 Task: Create a section DevOps Automation Sprint and in the section, add a milestone Data Governance in the project AppWave
Action: Mouse moved to (67, 290)
Screenshot: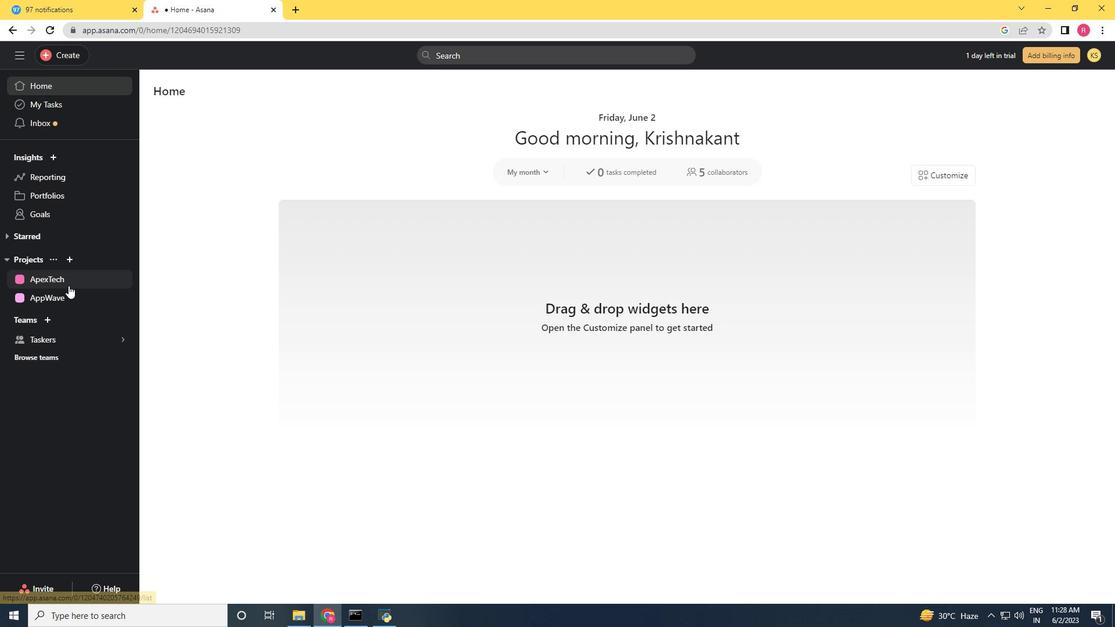 
Action: Mouse pressed left at (67, 290)
Screenshot: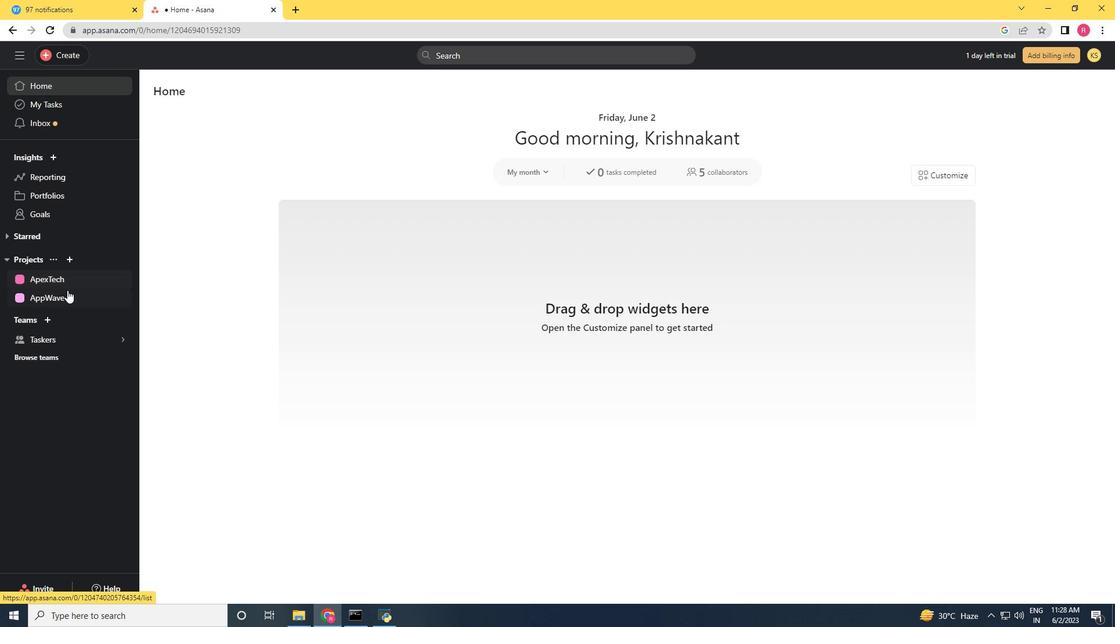 
Action: Mouse moved to (283, 485)
Screenshot: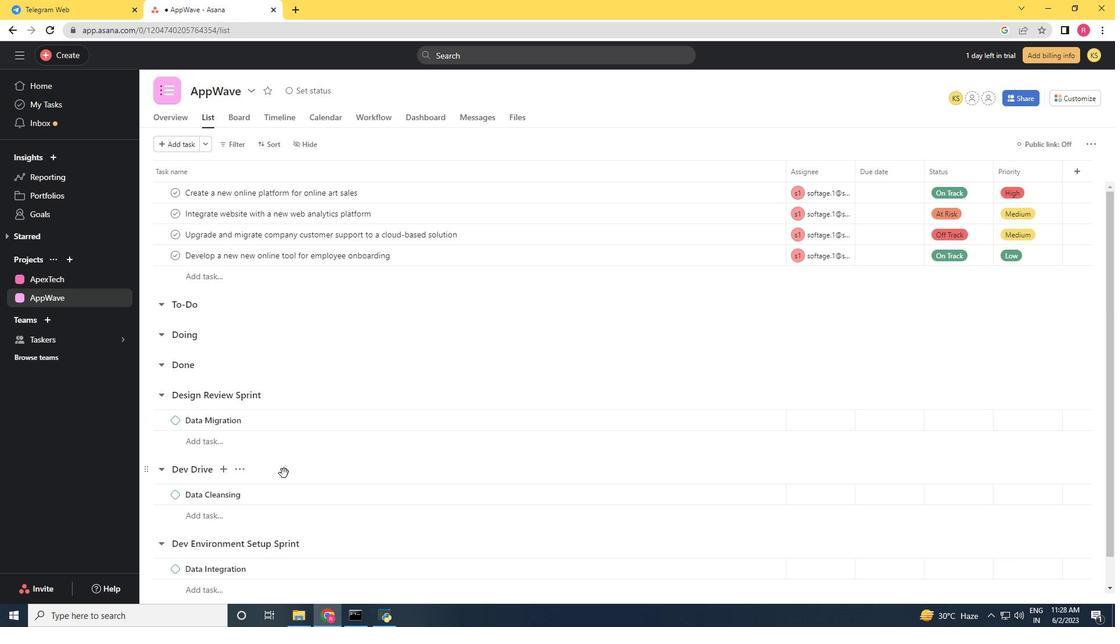 
Action: Mouse scrolled (283, 484) with delta (0, 0)
Screenshot: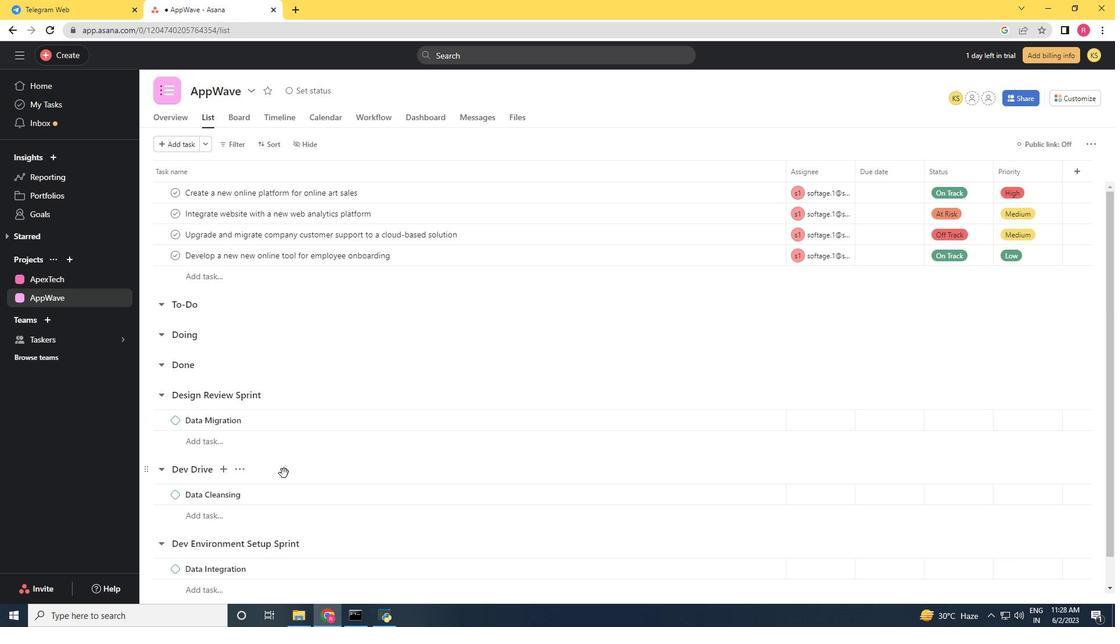 
Action: Mouse moved to (283, 486)
Screenshot: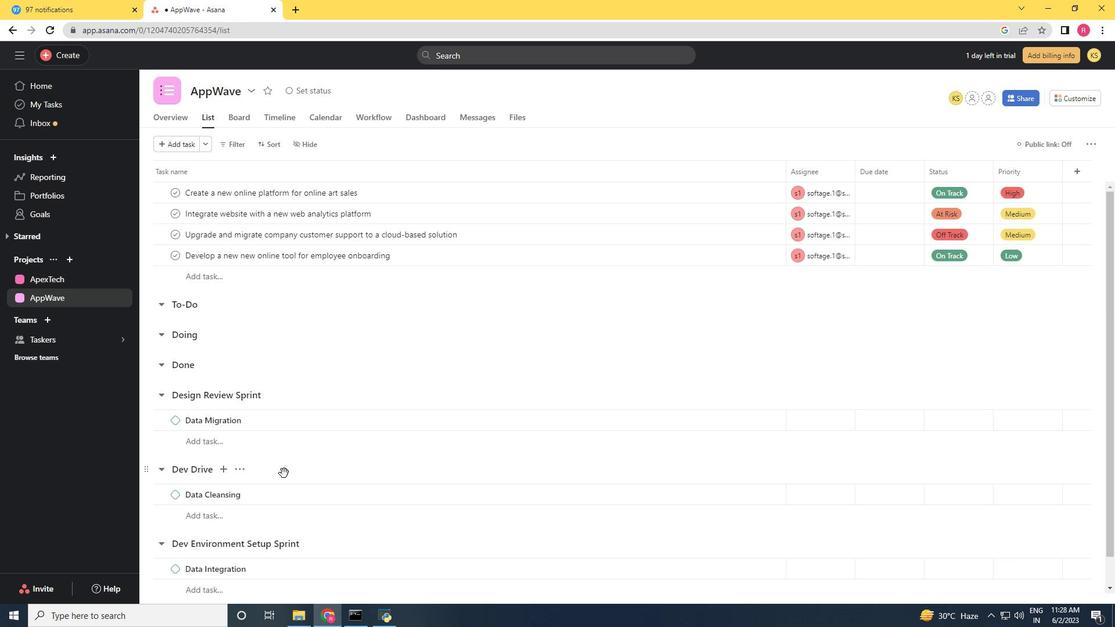
Action: Mouse scrolled (283, 486) with delta (0, 0)
Screenshot: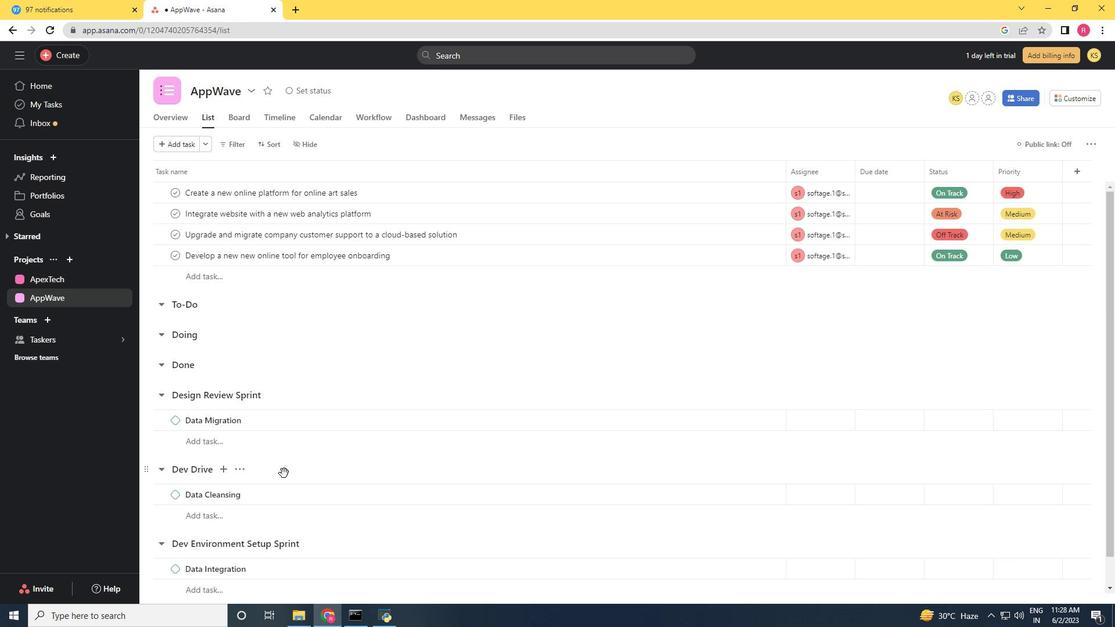 
Action: Mouse moved to (282, 487)
Screenshot: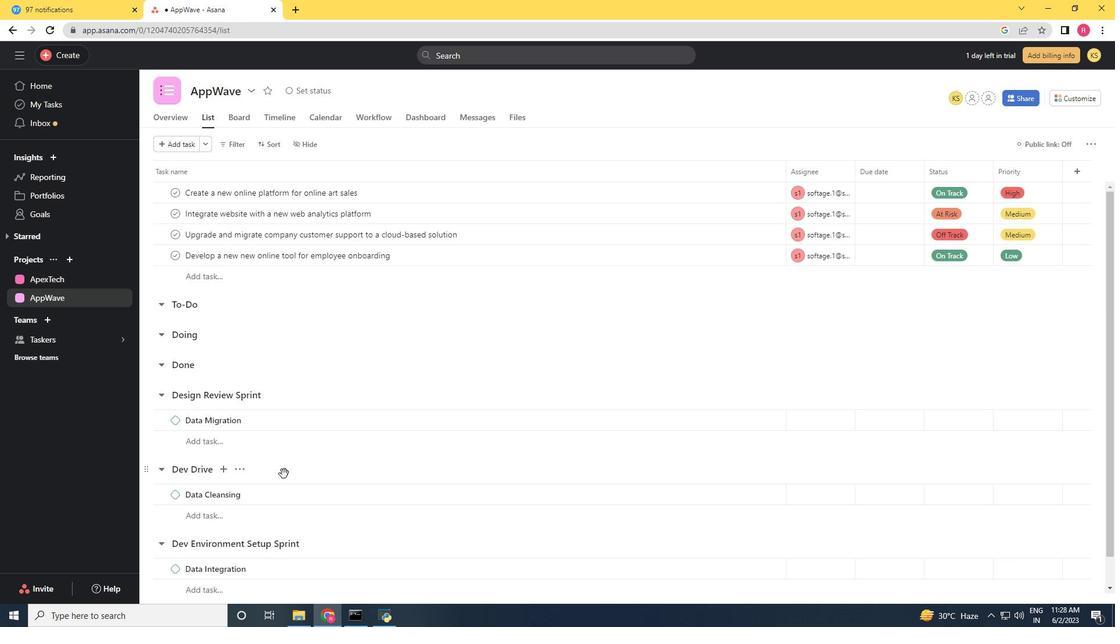 
Action: Mouse scrolled (282, 486) with delta (0, 0)
Screenshot: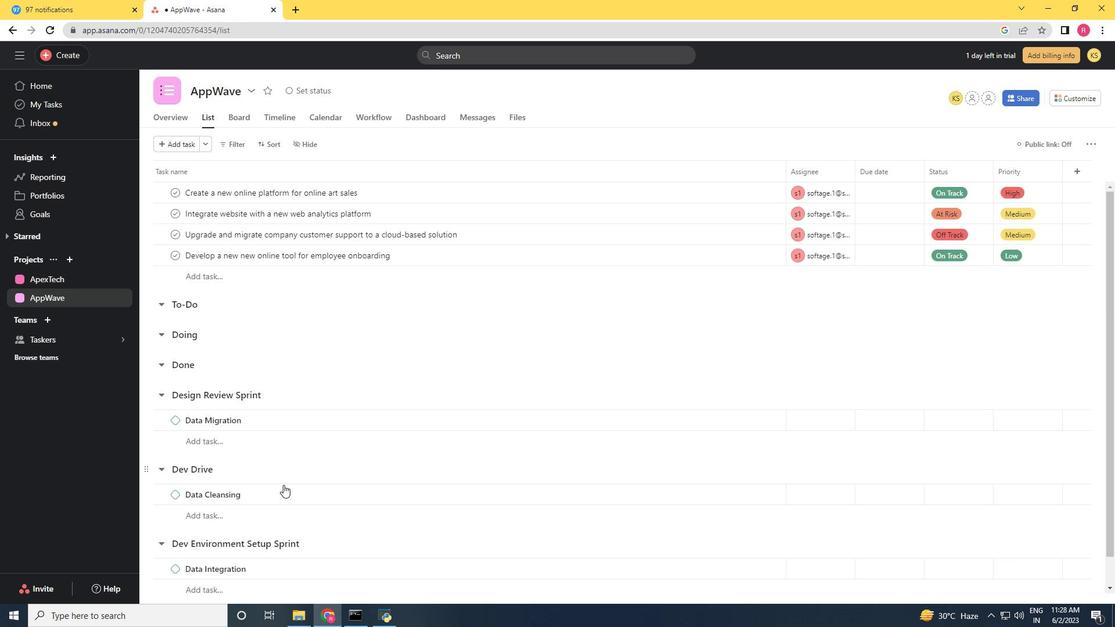 
Action: Mouse moved to (191, 583)
Screenshot: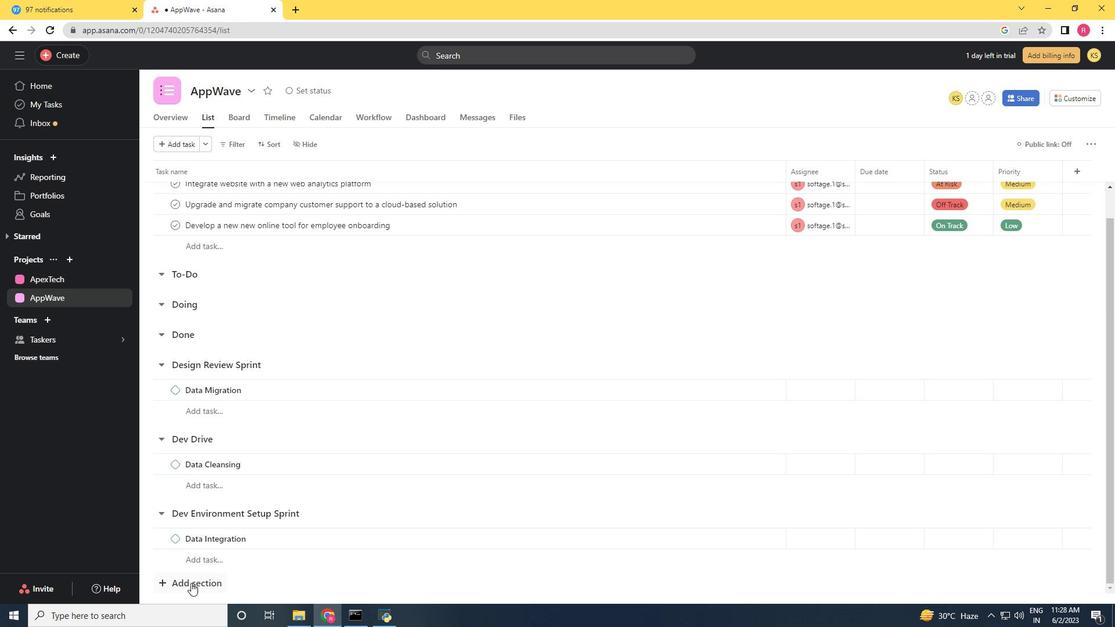 
Action: Mouse pressed left at (191, 583)
Screenshot: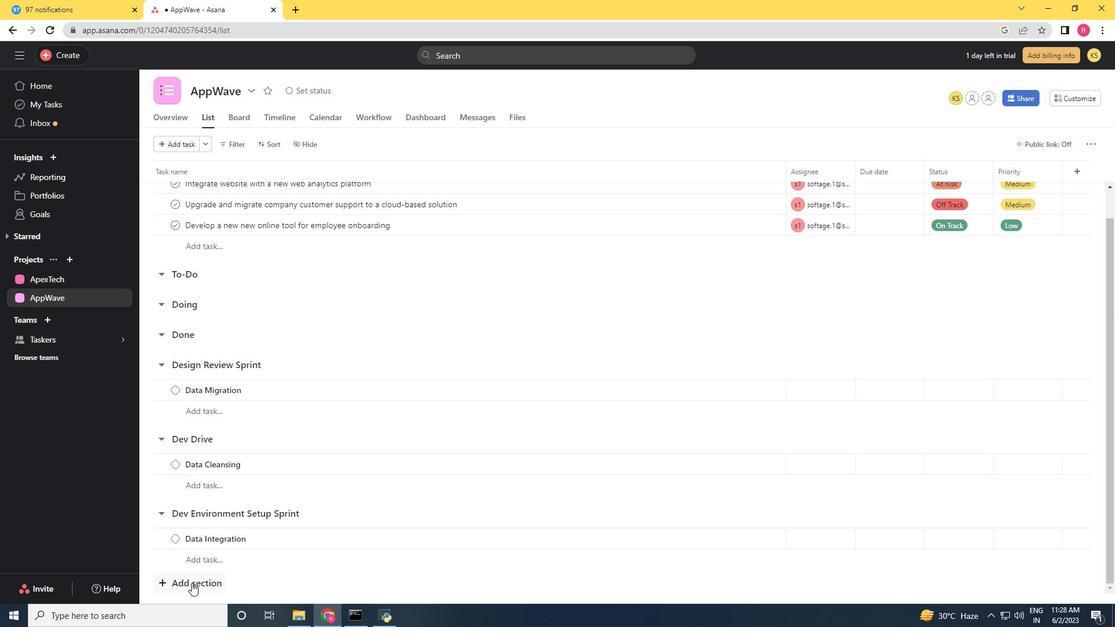 
Action: Mouse moved to (190, 584)
Screenshot: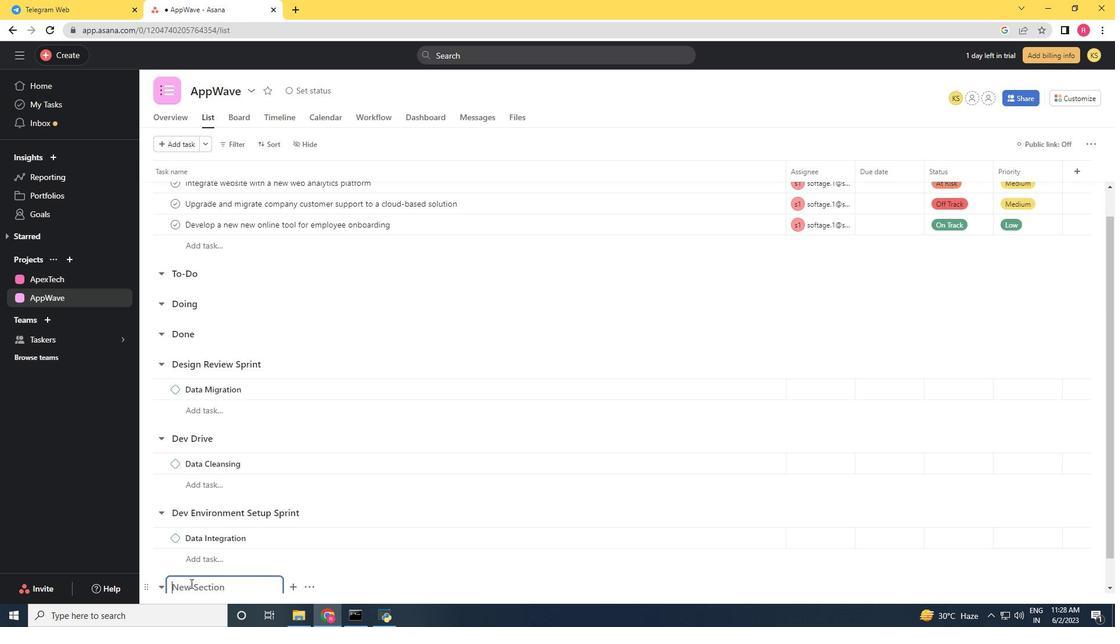 
Action: Key pressed <Key.shift><Key.shift><Key.shift>Dev<Key.shift>Ops<Key.space><Key.shift>Automation<Key.space><Key.shift>Sprint<Key.enter><Key.shift>Data<Key.space><Key.shift><Key.shift><Key.shift><Key.shift><Key.shift><Key.shift><Key.shift><Key.shift><Key.shift><Key.shift><Key.shift><Key.shift><Key.shift><Key.shift><Key.shift><Key.shift><Key.shift><Key.shift><Key.shift><Key.shift><Key.shift><Key.shift><Key.shift><Key.shift>Governance
Screenshot: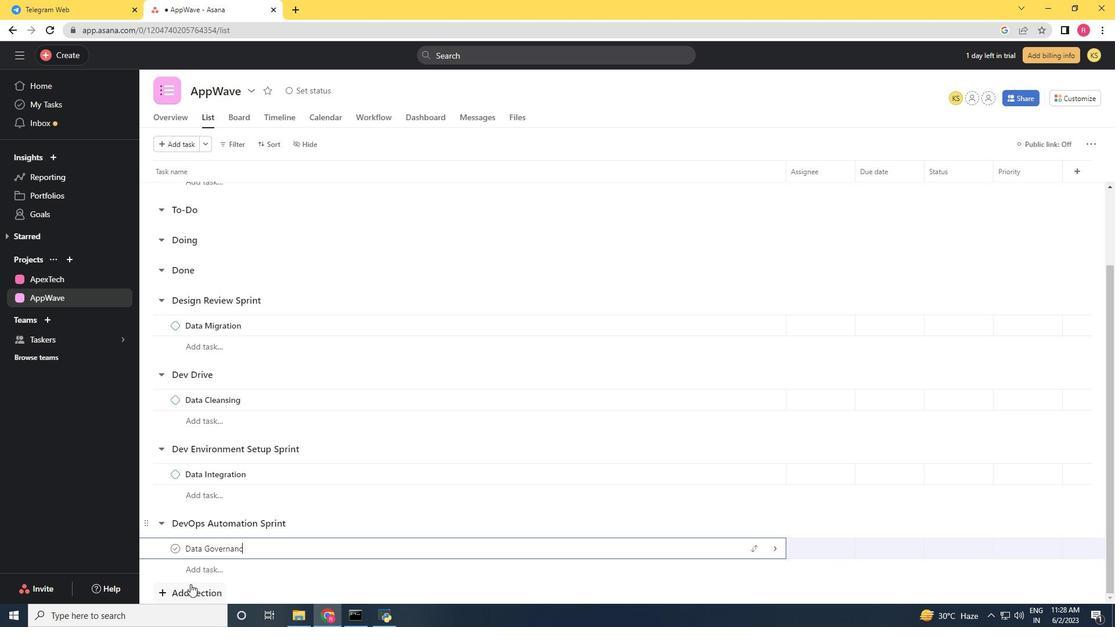 
Action: Mouse moved to (291, 547)
Screenshot: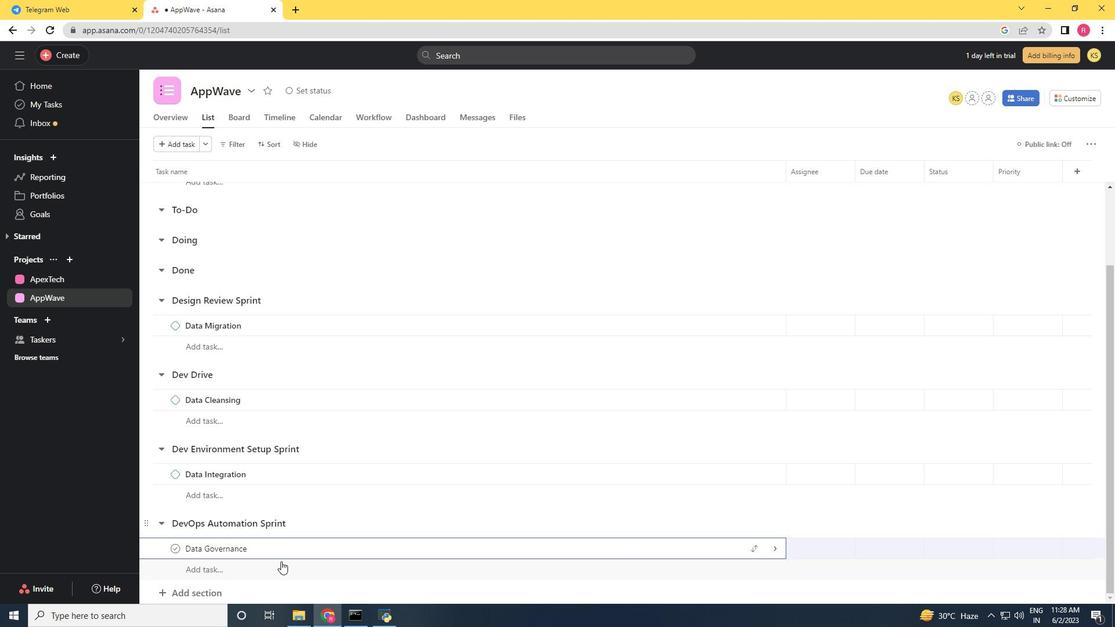 
Action: Mouse pressed right at (291, 547)
Screenshot: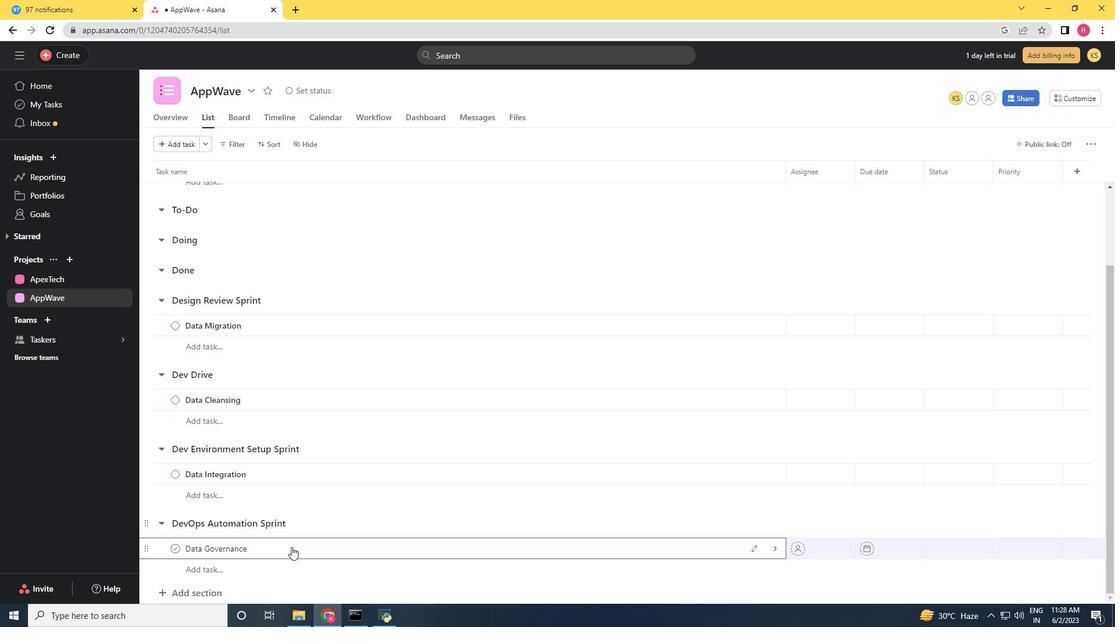 
Action: Mouse moved to (344, 494)
Screenshot: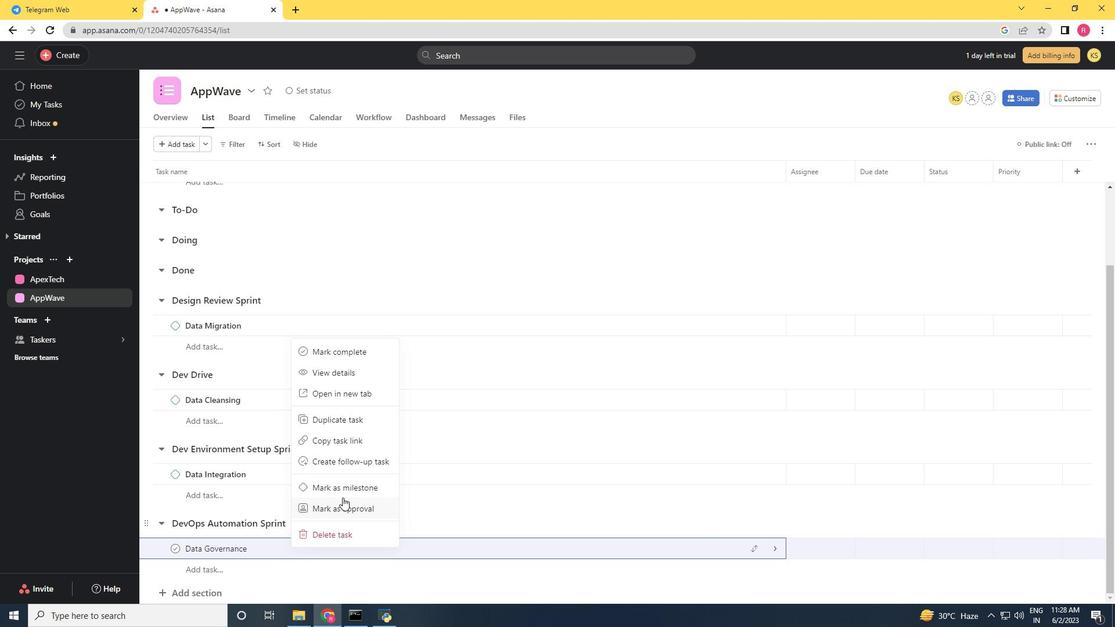 
Action: Mouse pressed left at (344, 494)
Screenshot: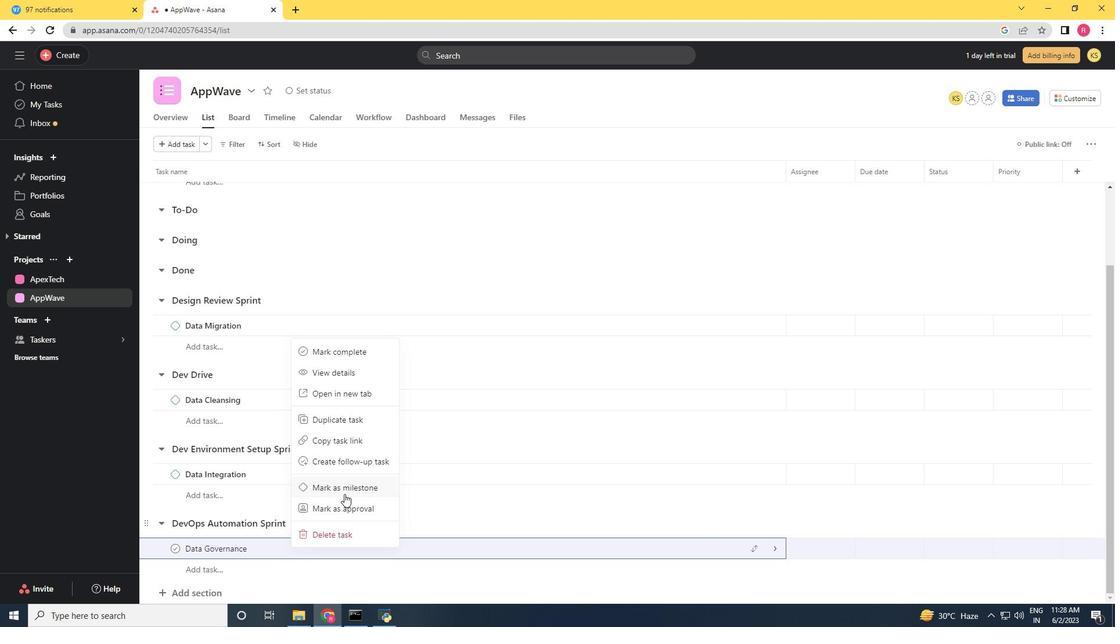 
Action: Mouse moved to (339, 491)
Screenshot: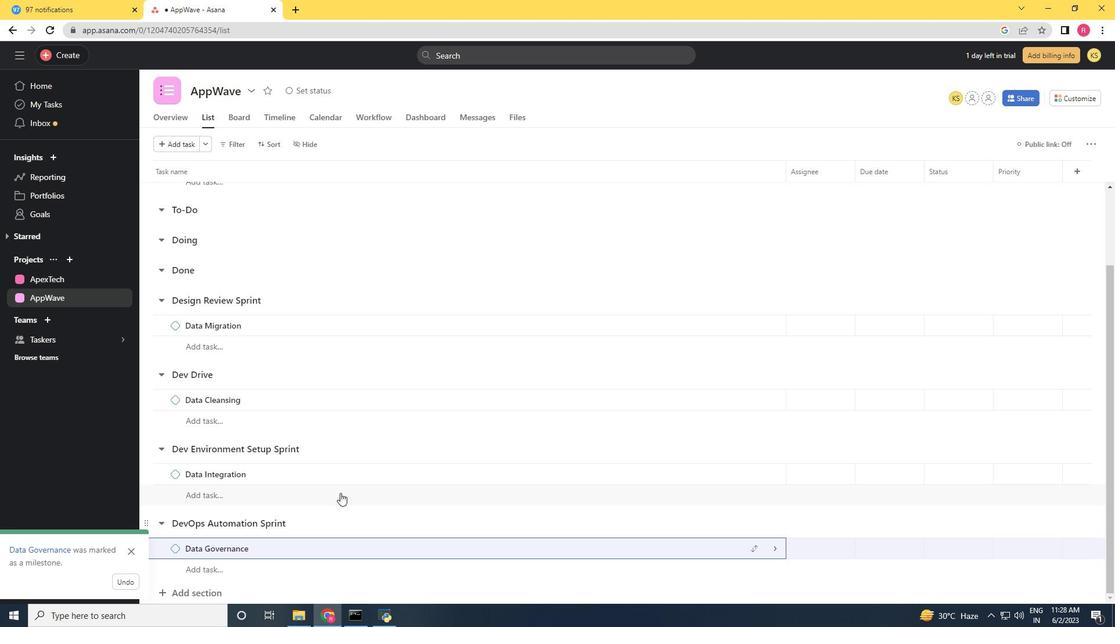 
